 Task: Filter short by Most recent.
Action: Mouse moved to (692, 105)
Screenshot: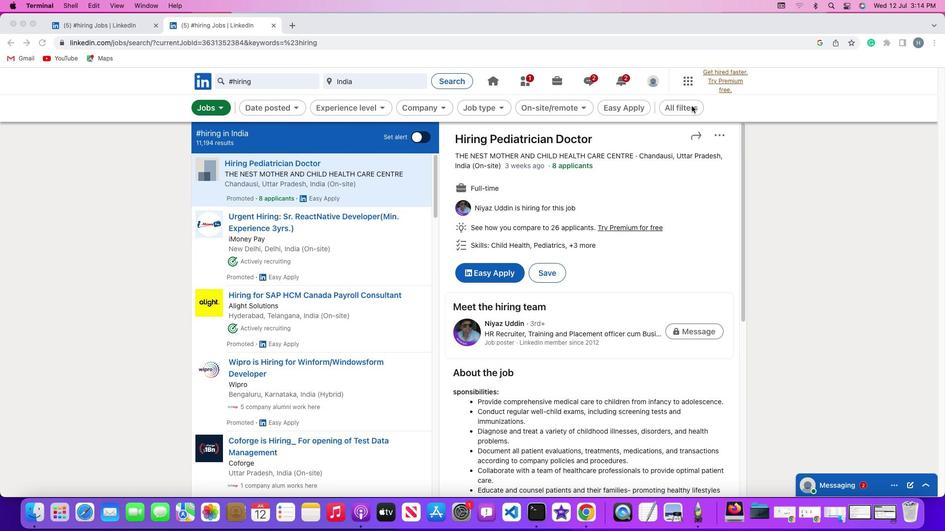 
Action: Mouse pressed left at (692, 105)
Screenshot: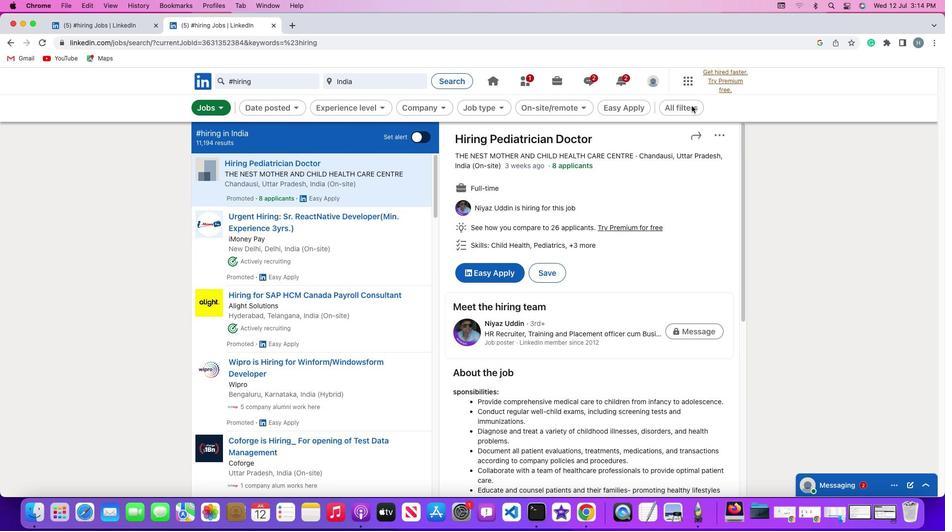 
Action: Mouse pressed left at (692, 105)
Screenshot: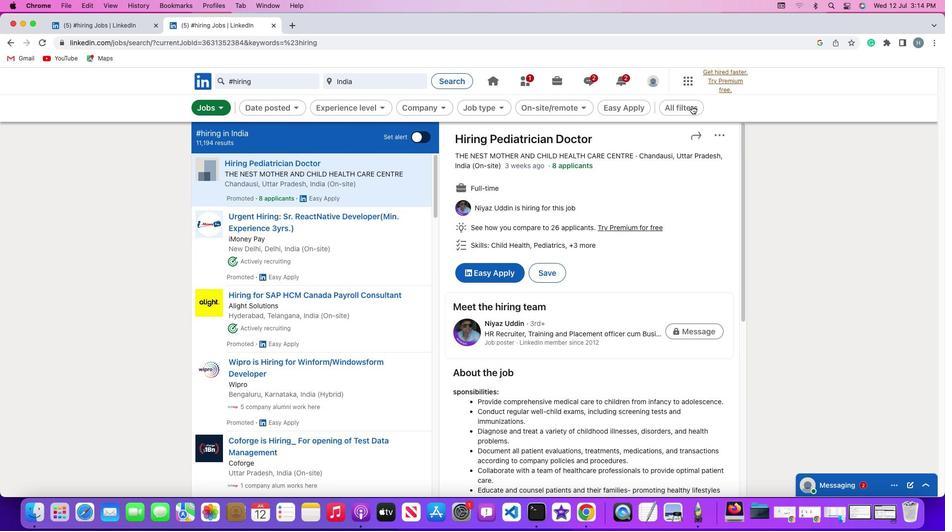
Action: Mouse moved to (697, 105)
Screenshot: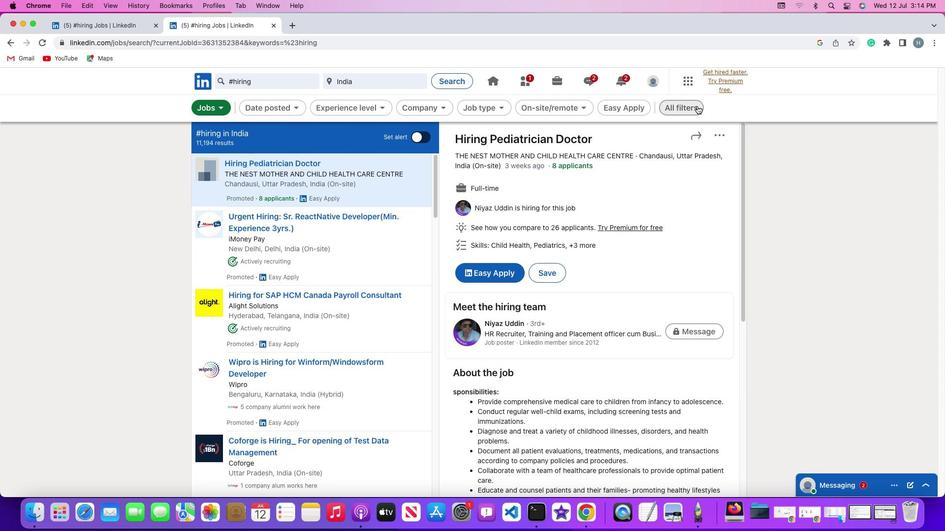 
Action: Mouse pressed left at (697, 105)
Screenshot: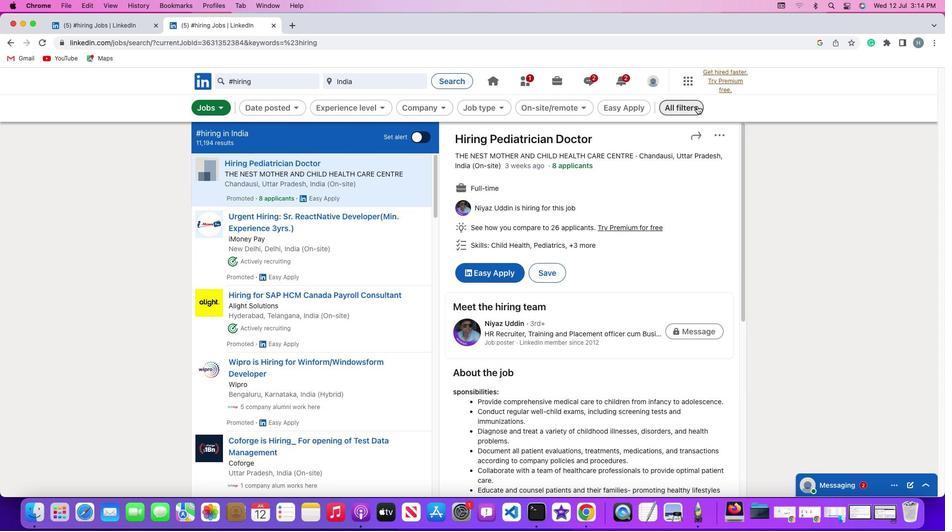 
Action: Mouse moved to (693, 255)
Screenshot: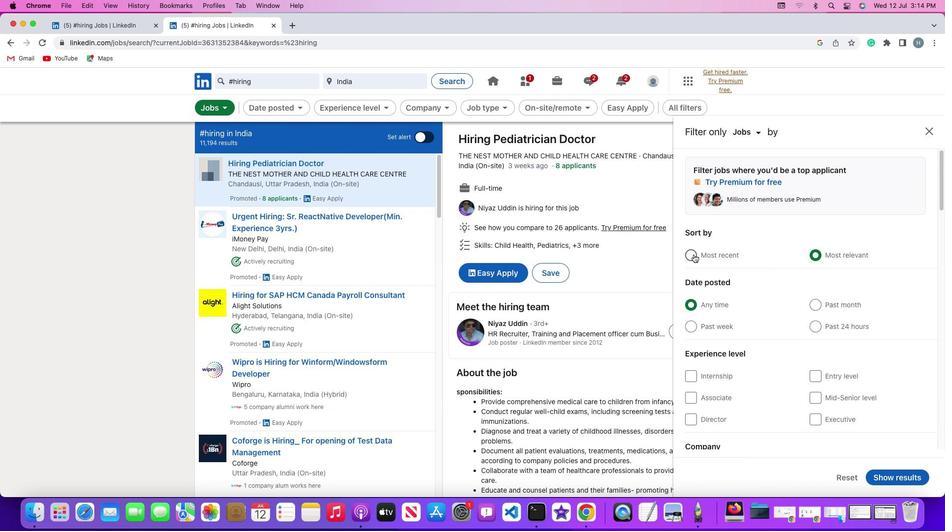 
Action: Mouse pressed left at (693, 255)
Screenshot: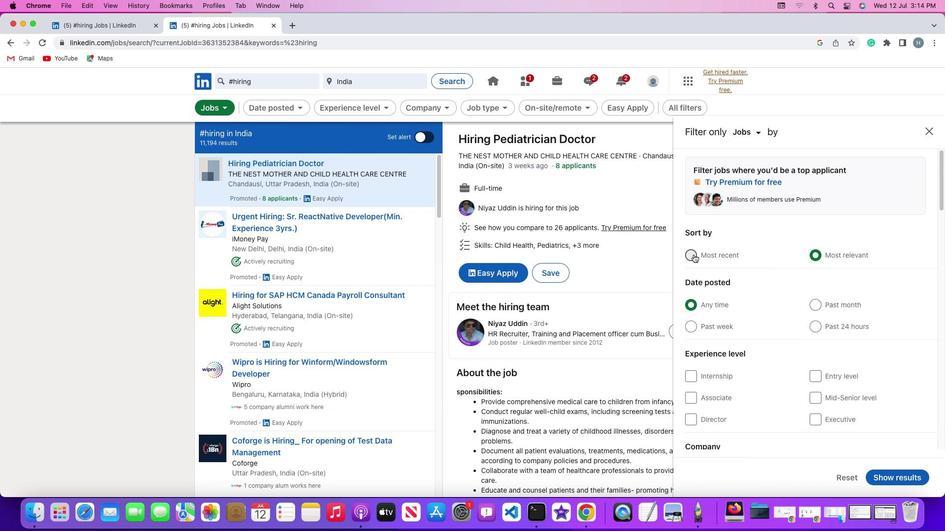 
Action: Mouse moved to (888, 477)
Screenshot: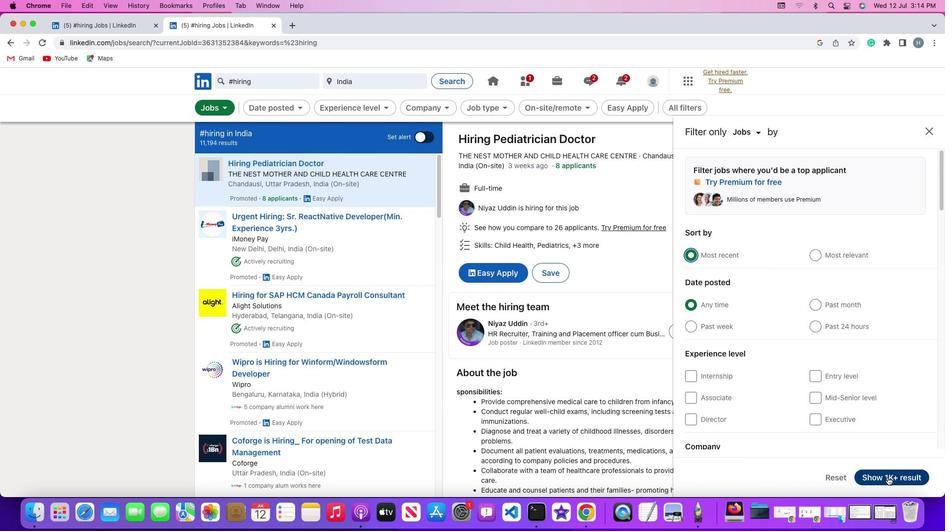 
Action: Mouse pressed left at (888, 477)
Screenshot: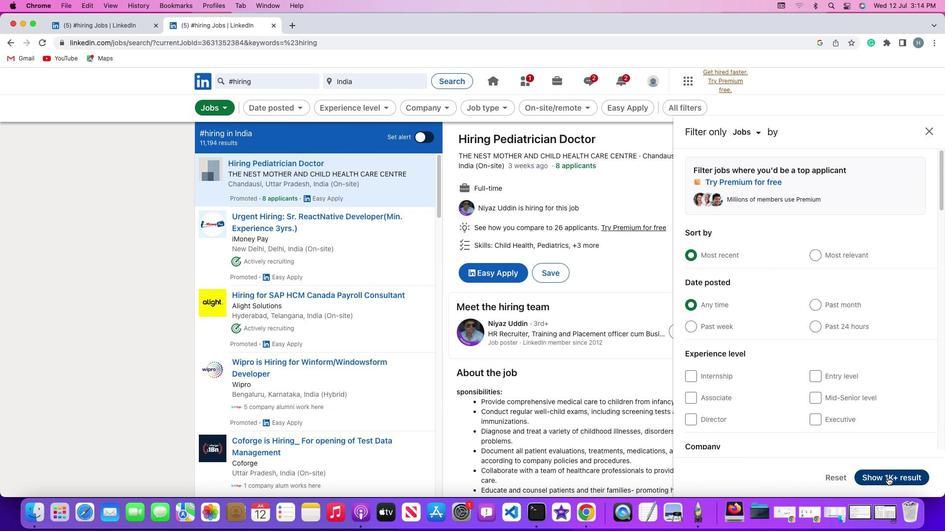 
Action: Mouse moved to (765, 302)
Screenshot: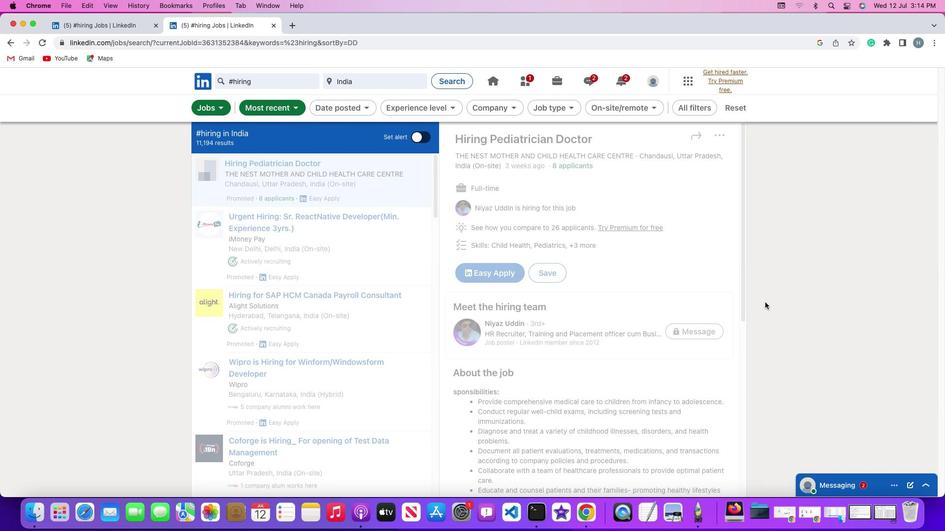
